 Task: Create a due date automation trigger when advanced on, on the monday of the week before a card is due add dates without a start date at 11:00 AM.
Action: Mouse moved to (930, 283)
Screenshot: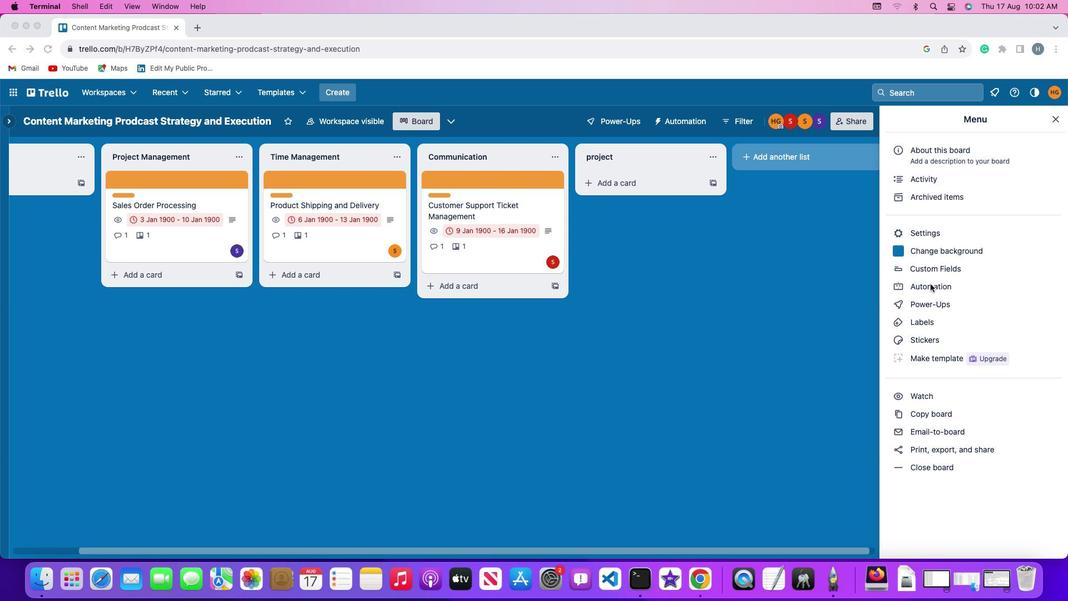 
Action: Mouse pressed left at (930, 283)
Screenshot: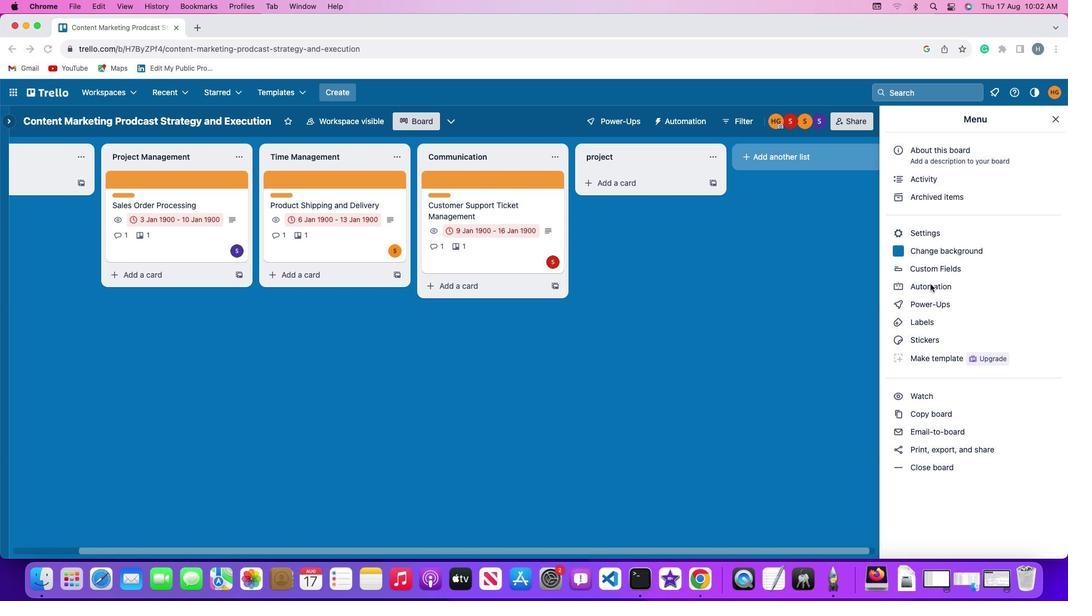 
Action: Mouse pressed left at (930, 283)
Screenshot: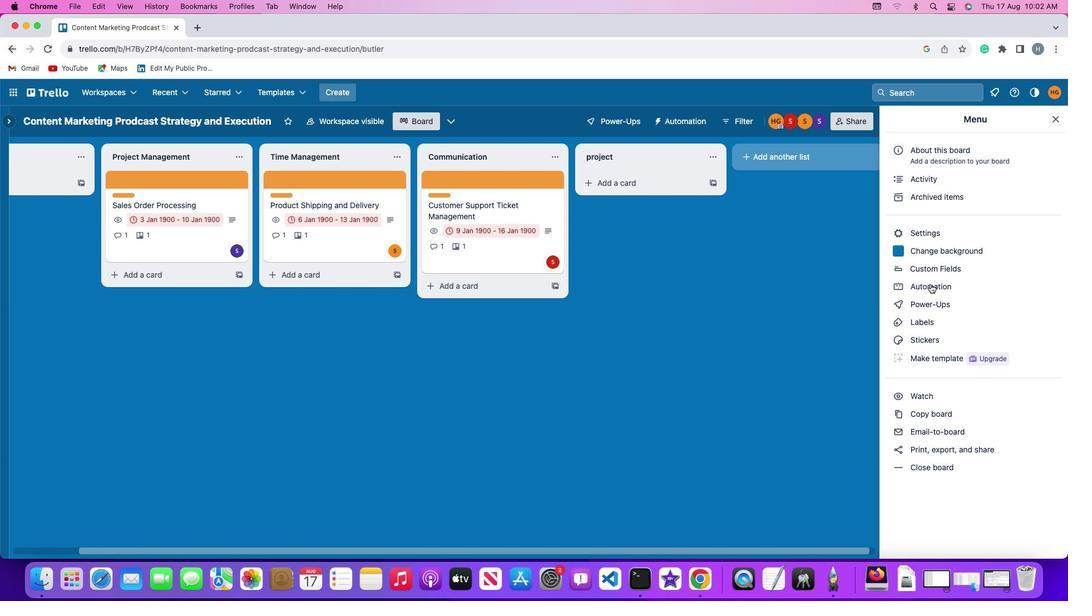 
Action: Mouse moved to (77, 262)
Screenshot: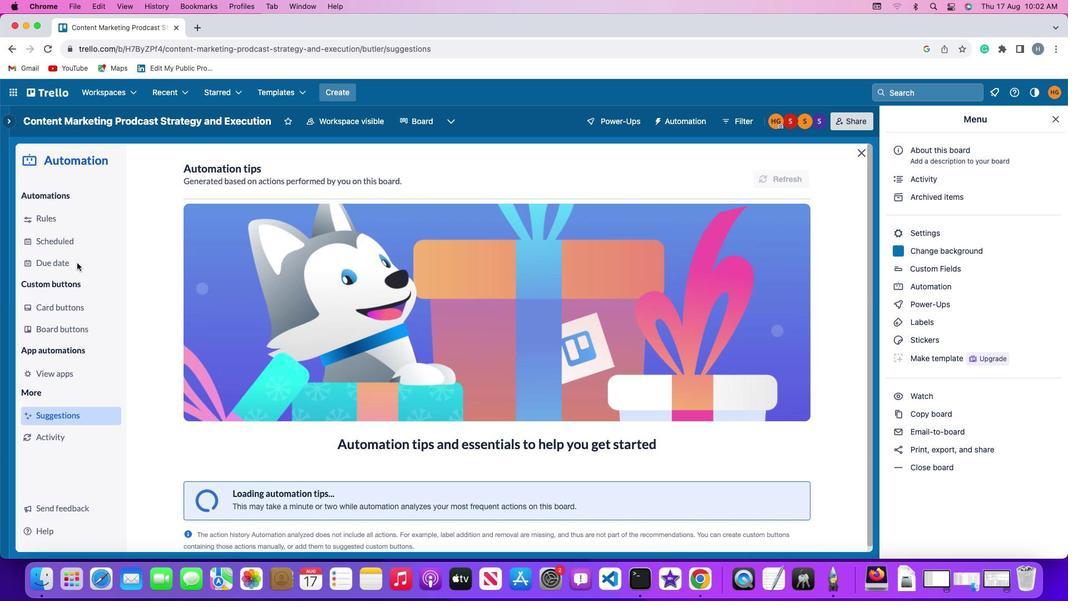 
Action: Mouse pressed left at (77, 262)
Screenshot: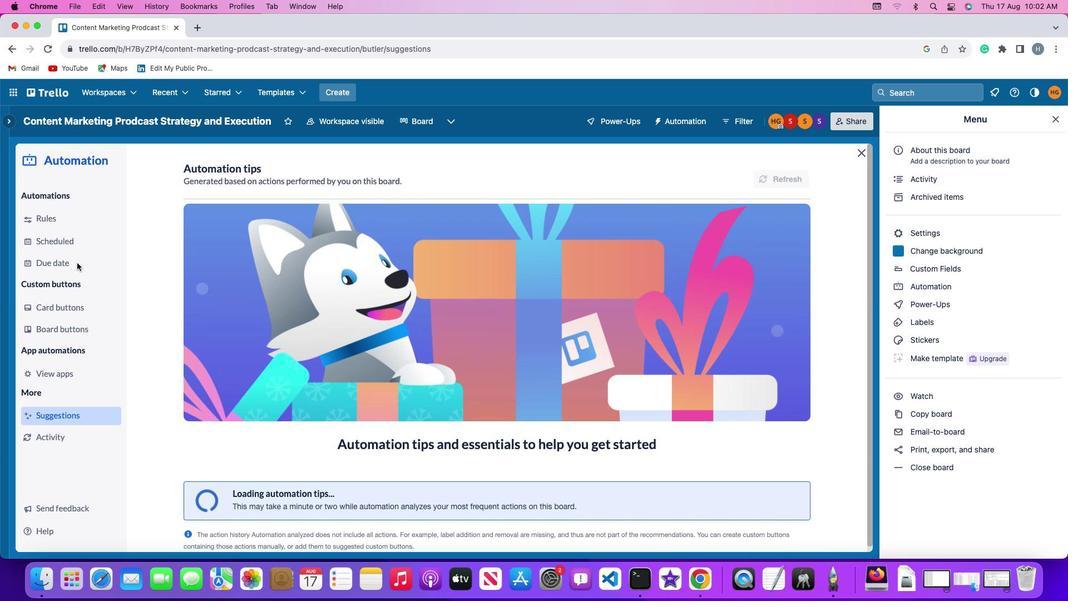 
Action: Mouse moved to (728, 174)
Screenshot: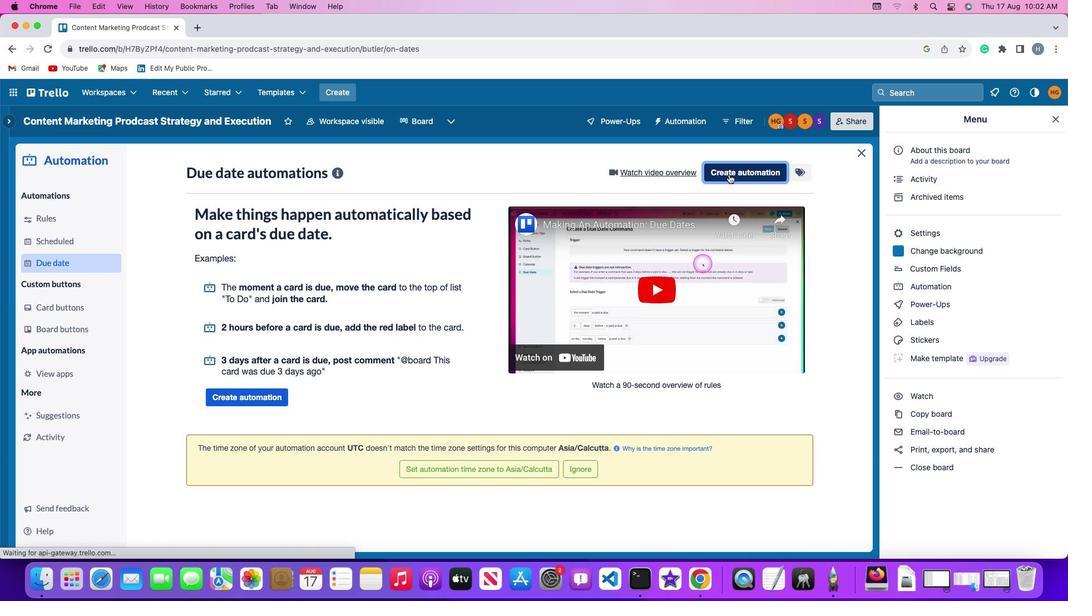 
Action: Mouse pressed left at (728, 174)
Screenshot: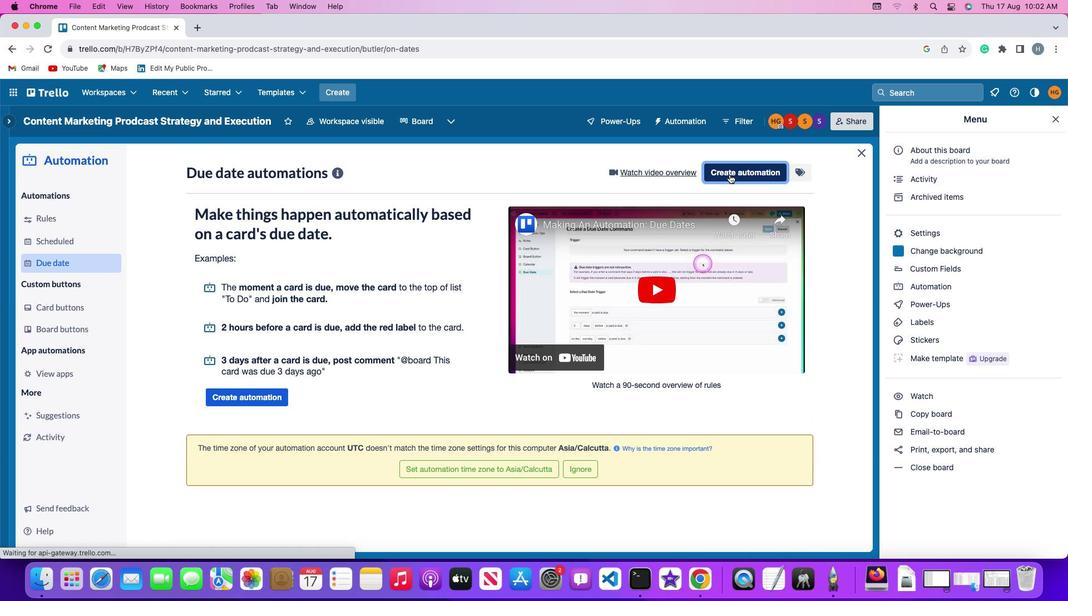 
Action: Mouse moved to (207, 277)
Screenshot: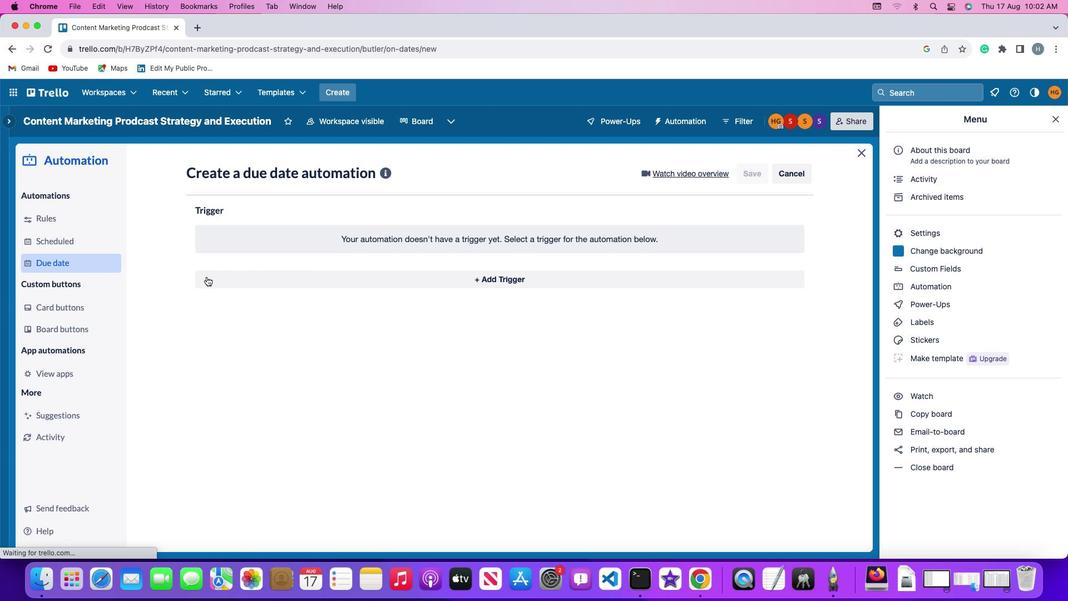 
Action: Mouse pressed left at (207, 277)
Screenshot: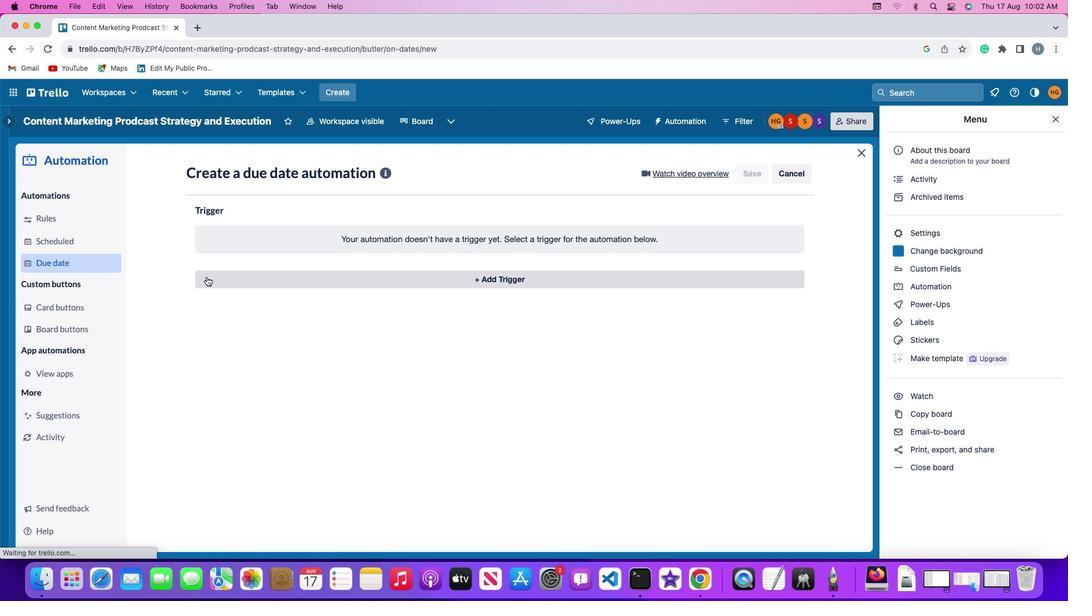 
Action: Mouse moved to (231, 484)
Screenshot: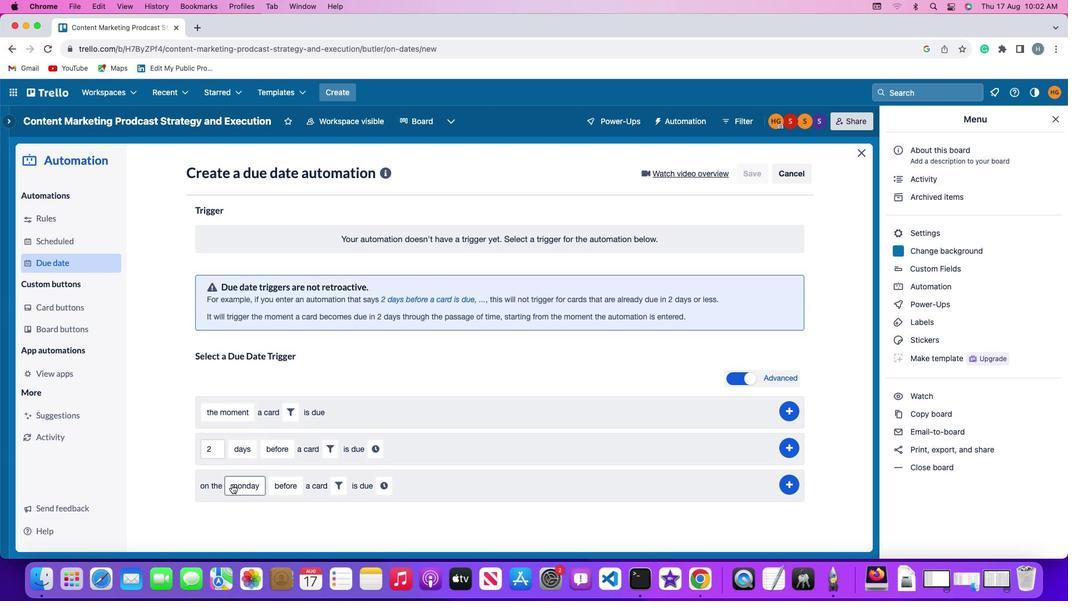 
Action: Mouse pressed left at (231, 484)
Screenshot: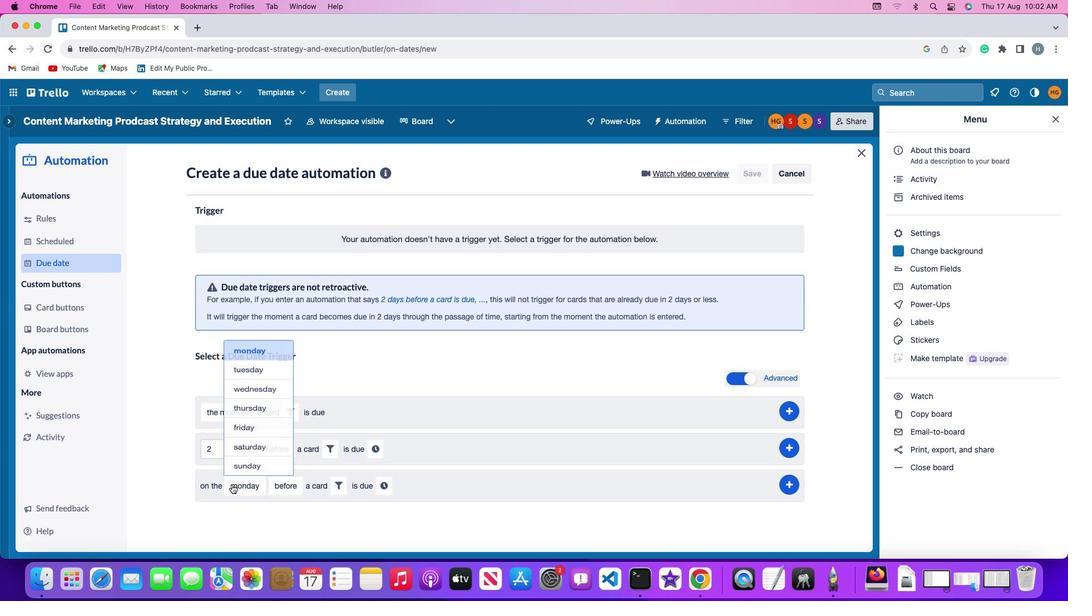 
Action: Mouse moved to (250, 331)
Screenshot: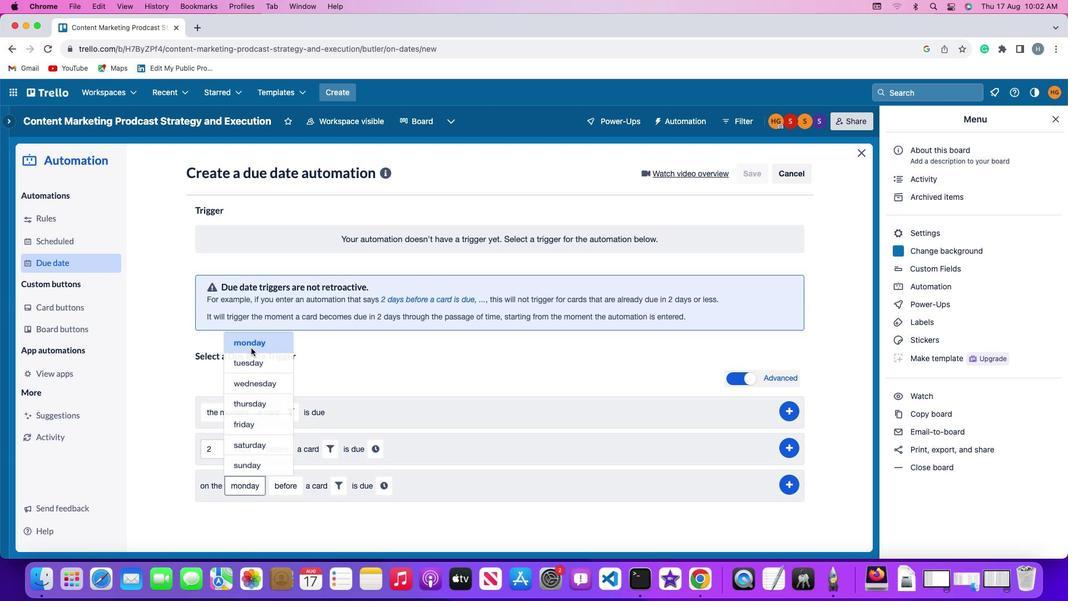 
Action: Mouse pressed left at (250, 331)
Screenshot: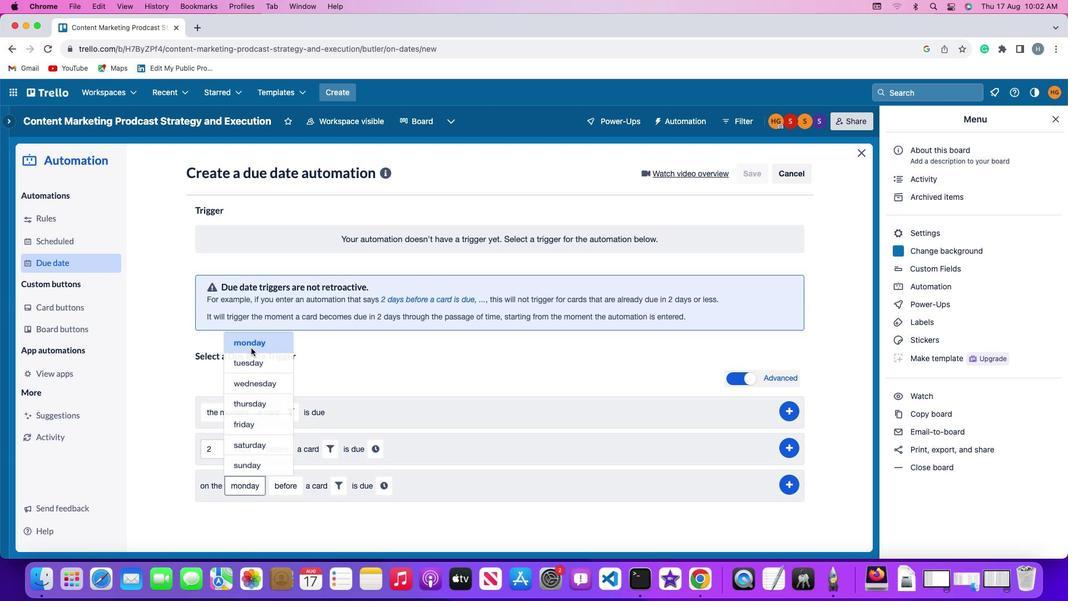 
Action: Mouse moved to (275, 488)
Screenshot: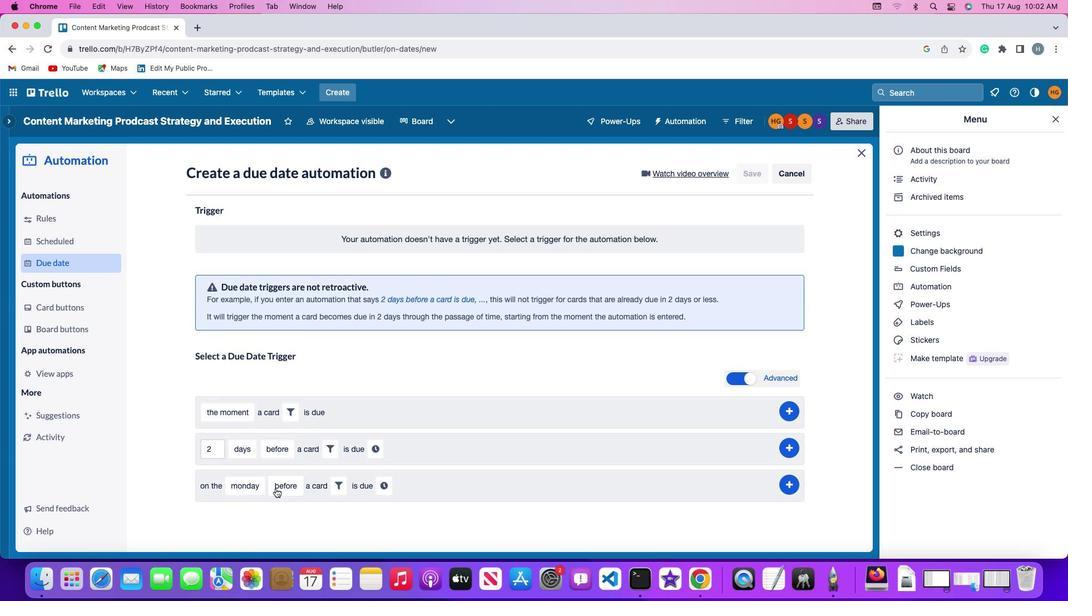 
Action: Mouse pressed left at (275, 488)
Screenshot: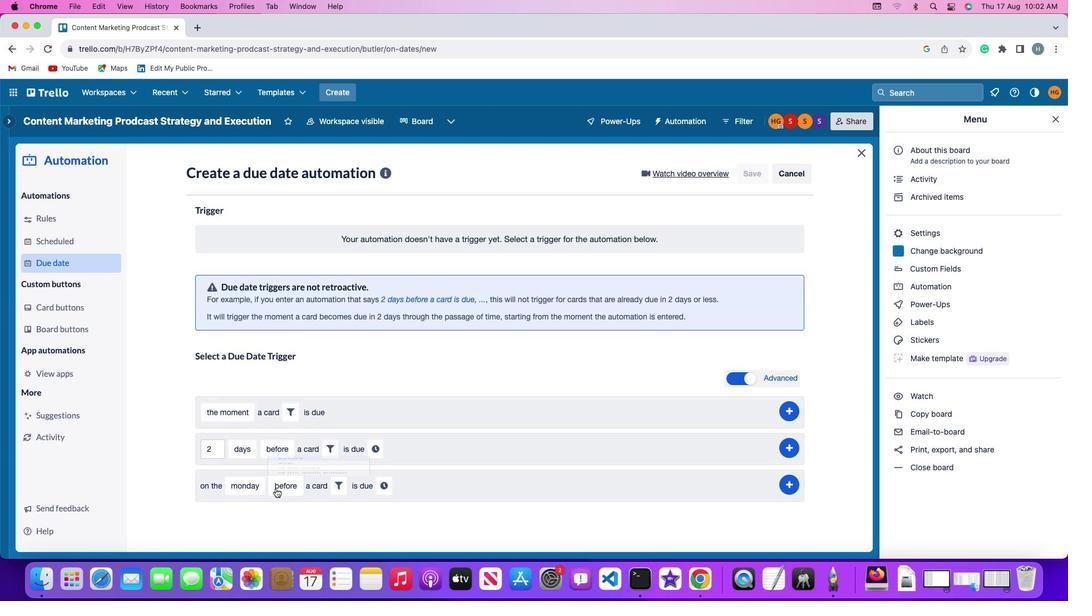 
Action: Mouse moved to (287, 466)
Screenshot: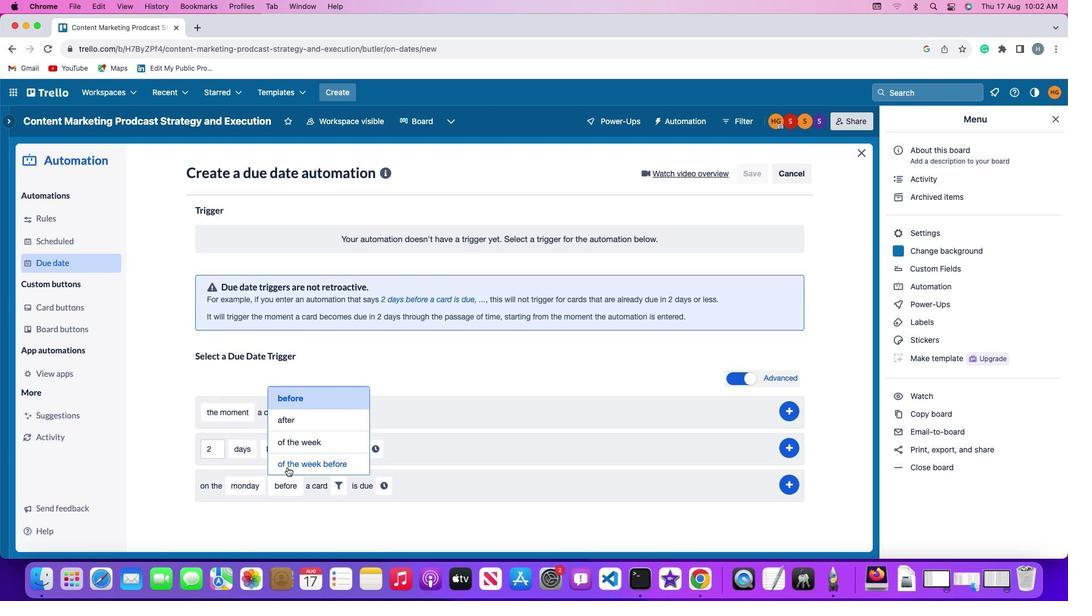 
Action: Mouse pressed left at (287, 466)
Screenshot: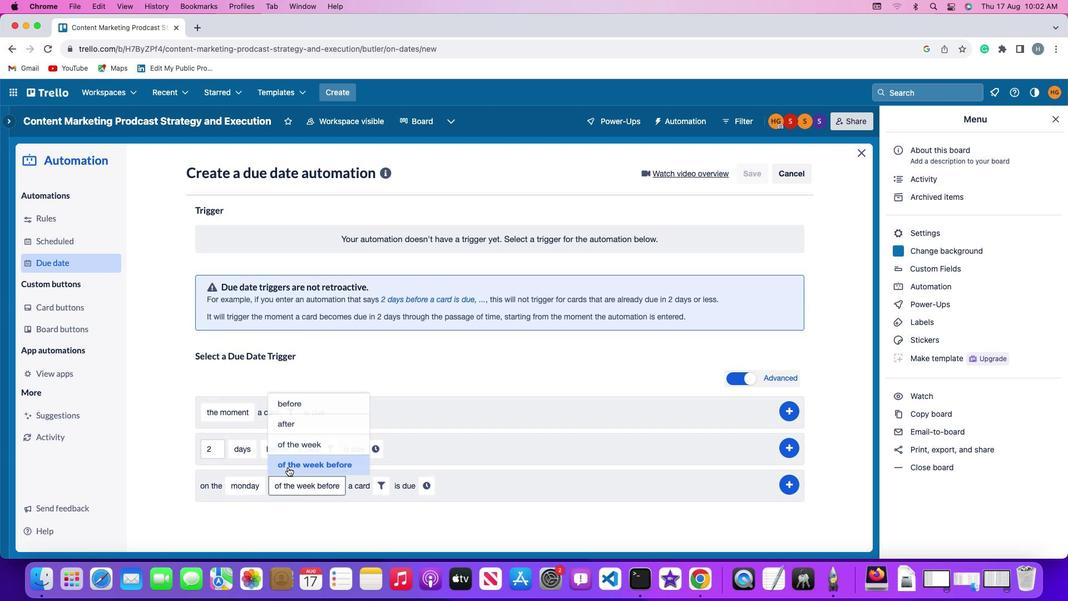 
Action: Mouse moved to (375, 484)
Screenshot: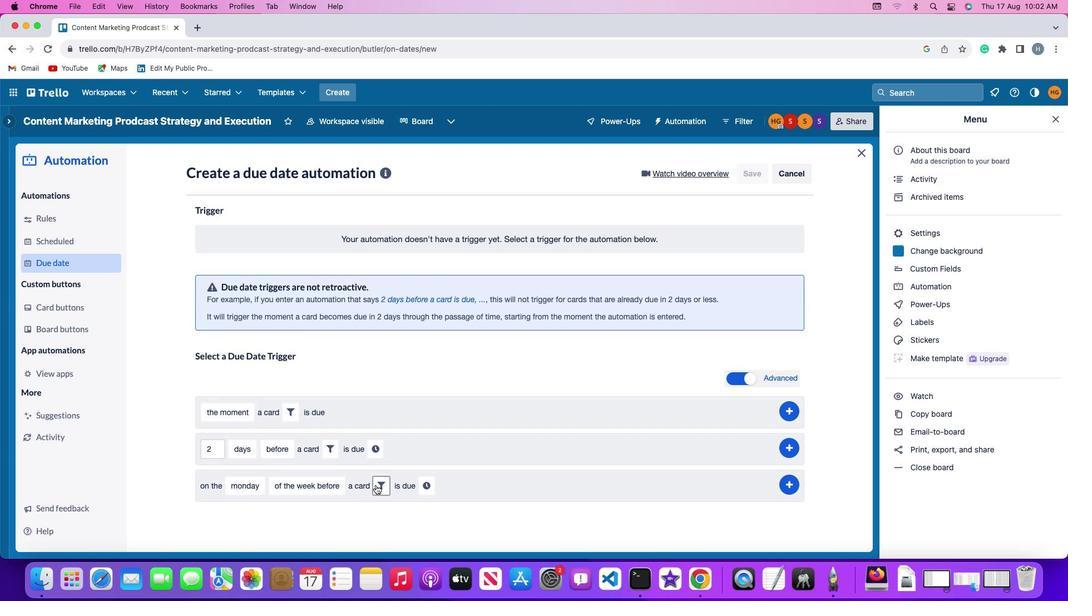 
Action: Mouse pressed left at (375, 484)
Screenshot: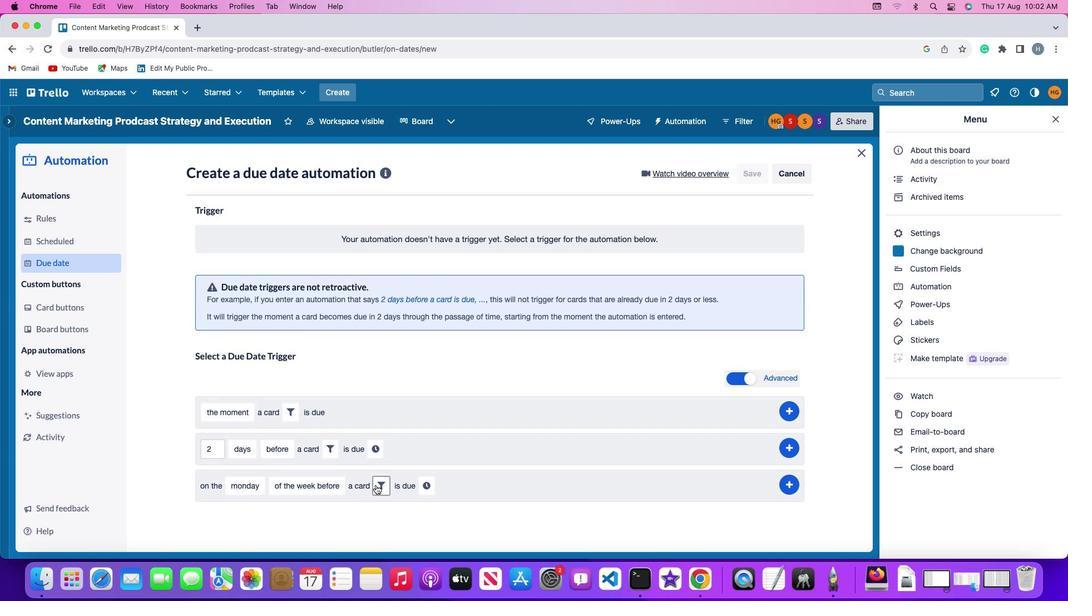 
Action: Mouse moved to (440, 519)
Screenshot: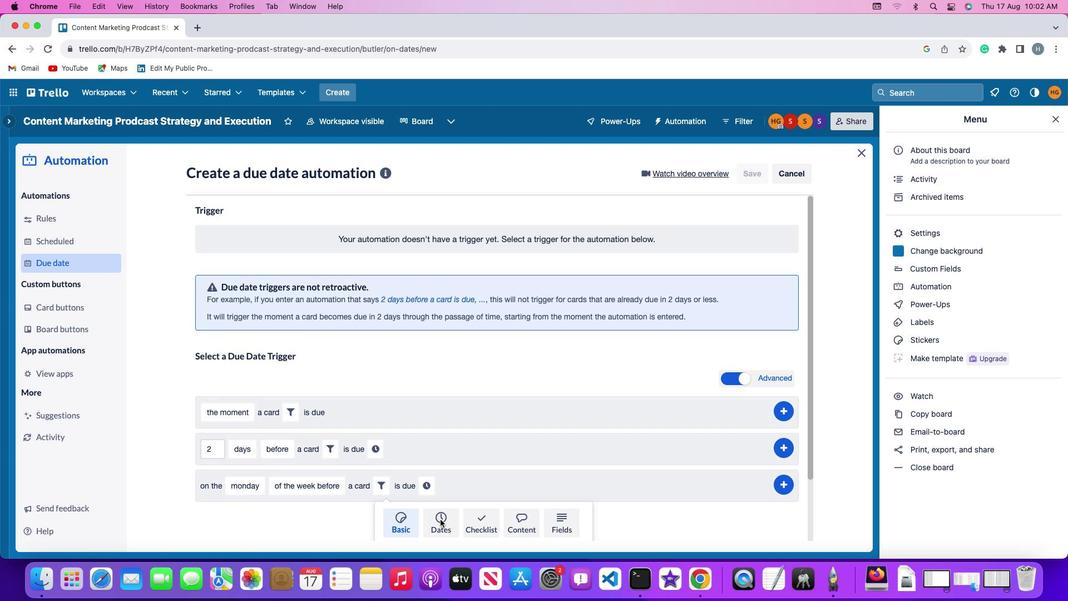 
Action: Mouse pressed left at (440, 519)
Screenshot: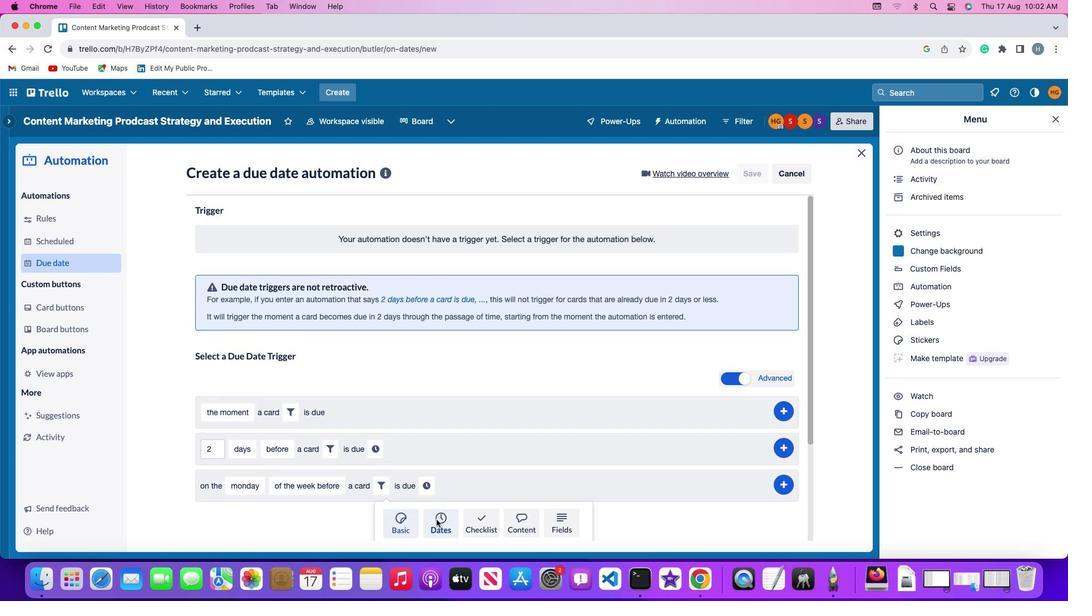 
Action: Mouse moved to (355, 515)
Screenshot: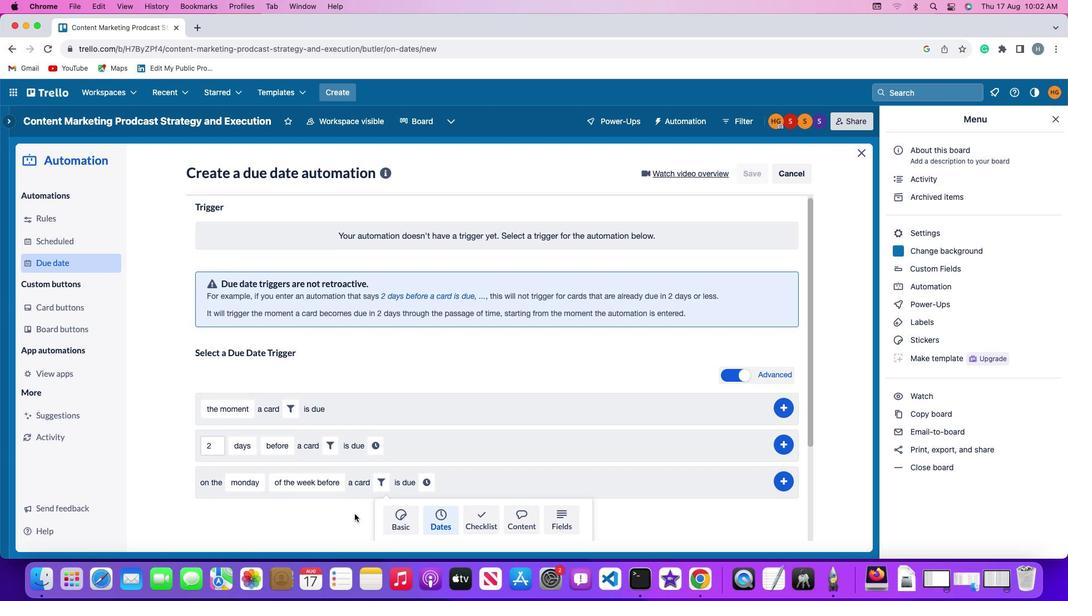 
Action: Mouse scrolled (355, 515) with delta (0, 0)
Screenshot: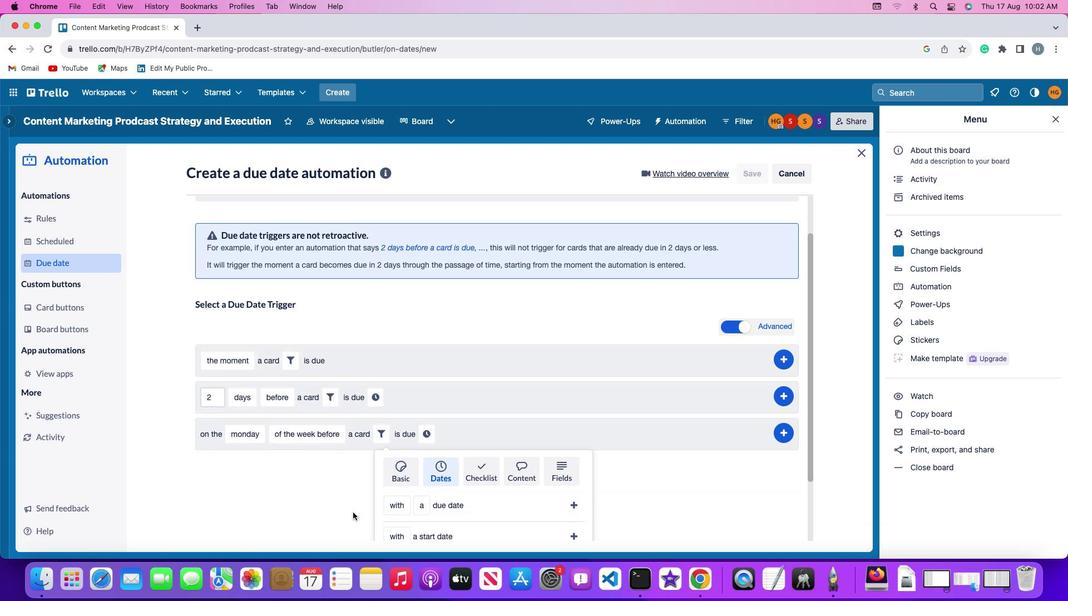 
Action: Mouse scrolled (355, 515) with delta (0, 0)
Screenshot: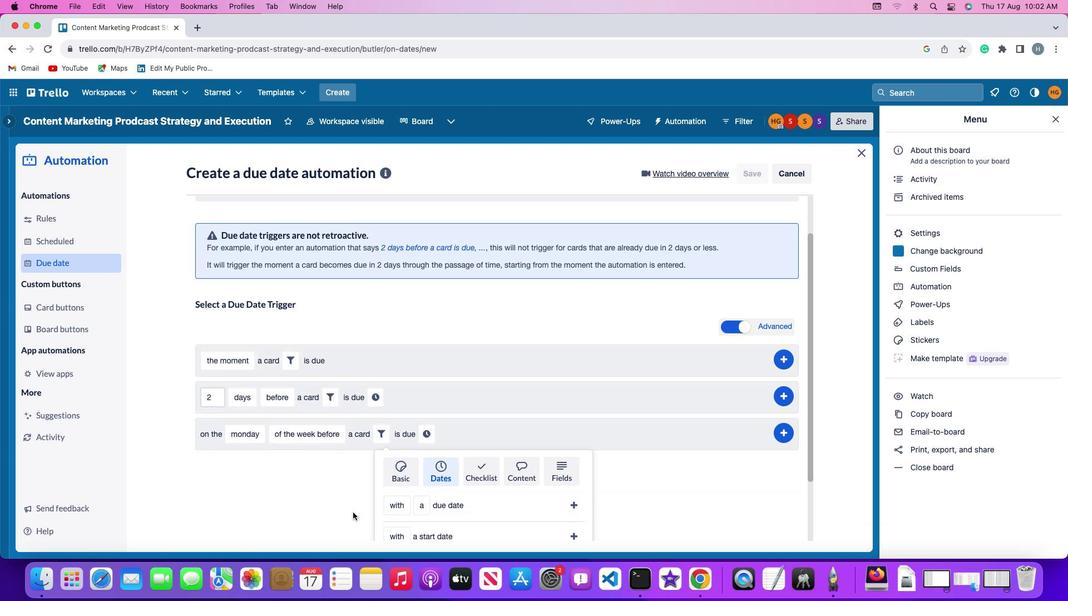 
Action: Mouse scrolled (355, 515) with delta (0, -1)
Screenshot: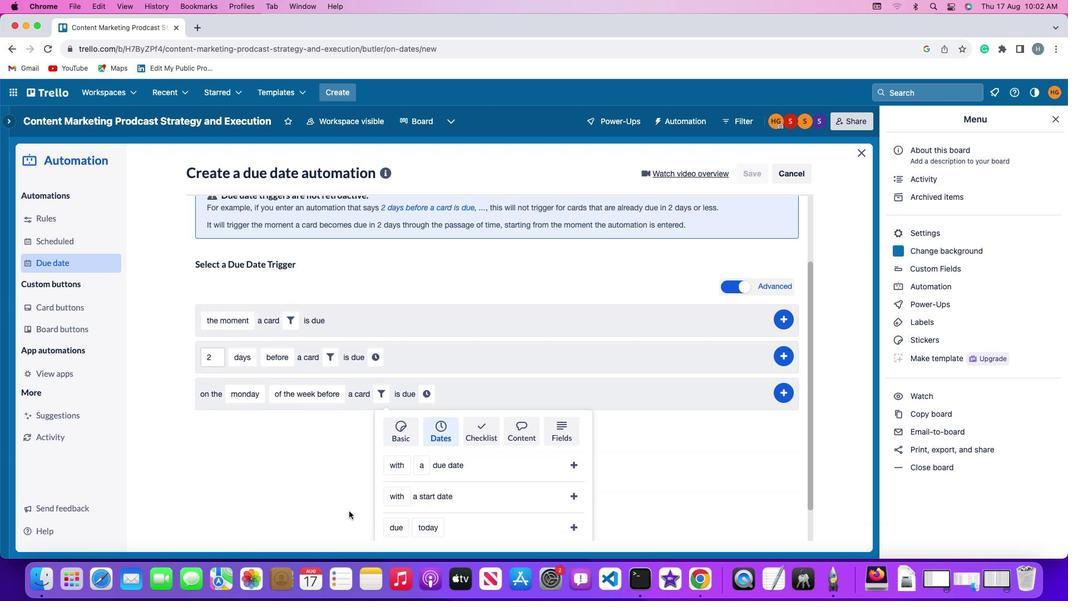 
Action: Mouse moved to (355, 515)
Screenshot: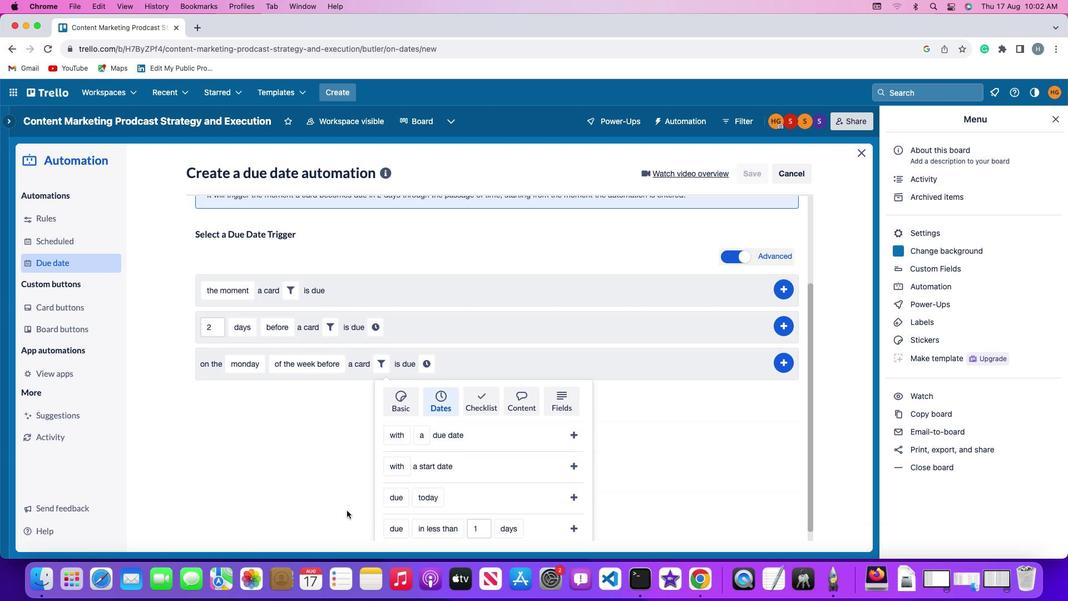 
Action: Mouse scrolled (355, 515) with delta (0, -2)
Screenshot: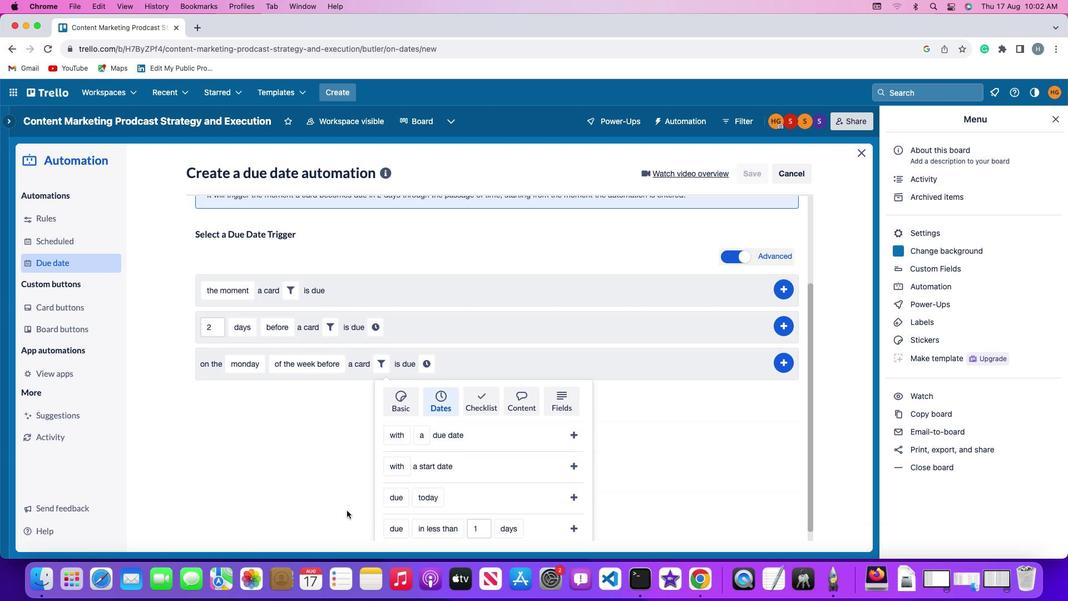 
Action: Mouse moved to (354, 513)
Screenshot: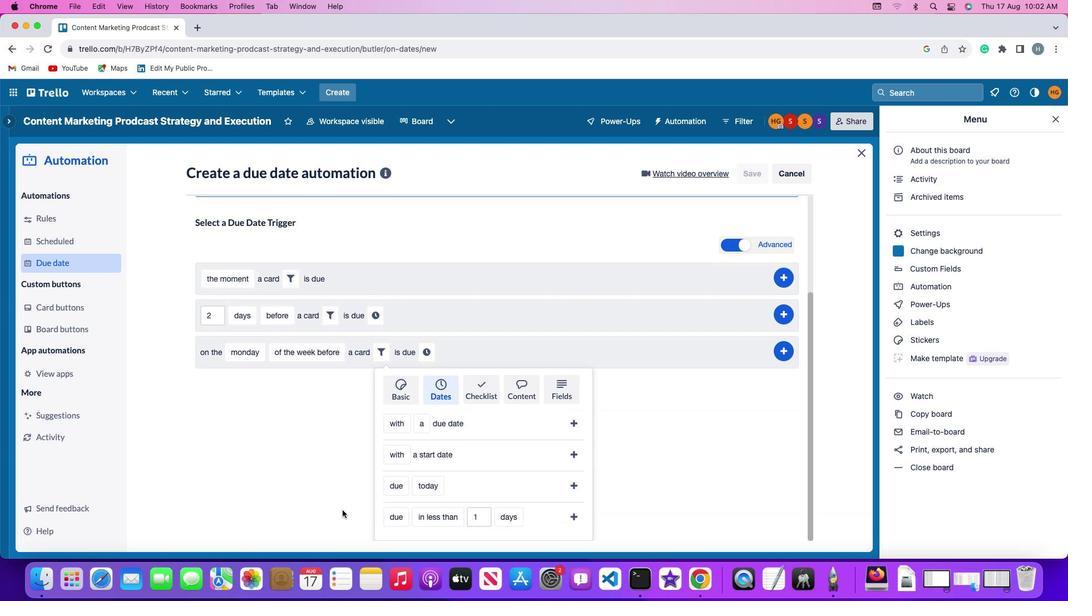 
Action: Mouse scrolled (354, 513) with delta (0, -3)
Screenshot: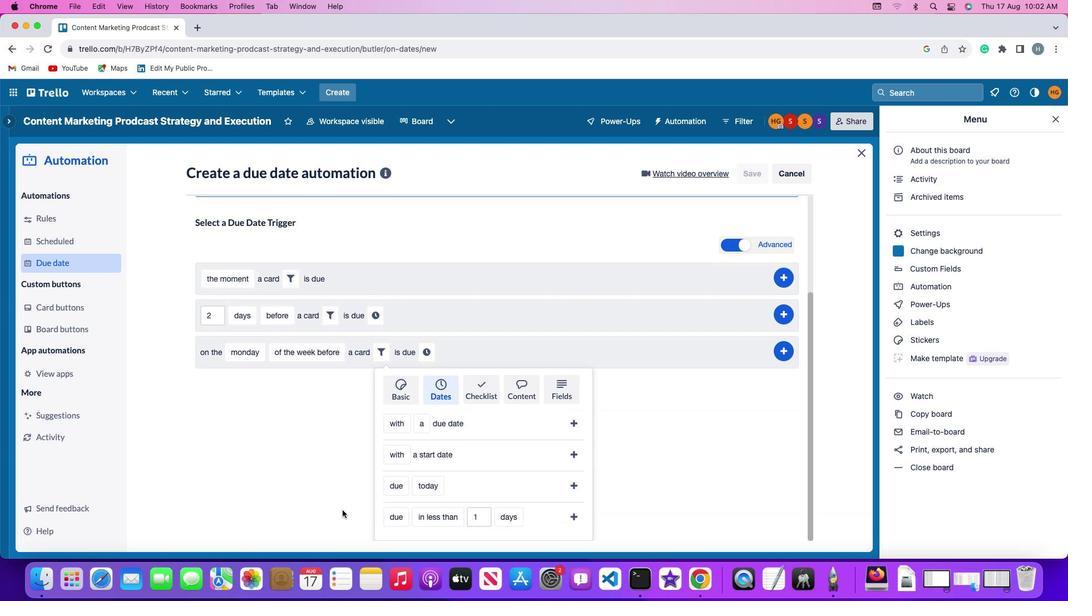 
Action: Mouse moved to (395, 449)
Screenshot: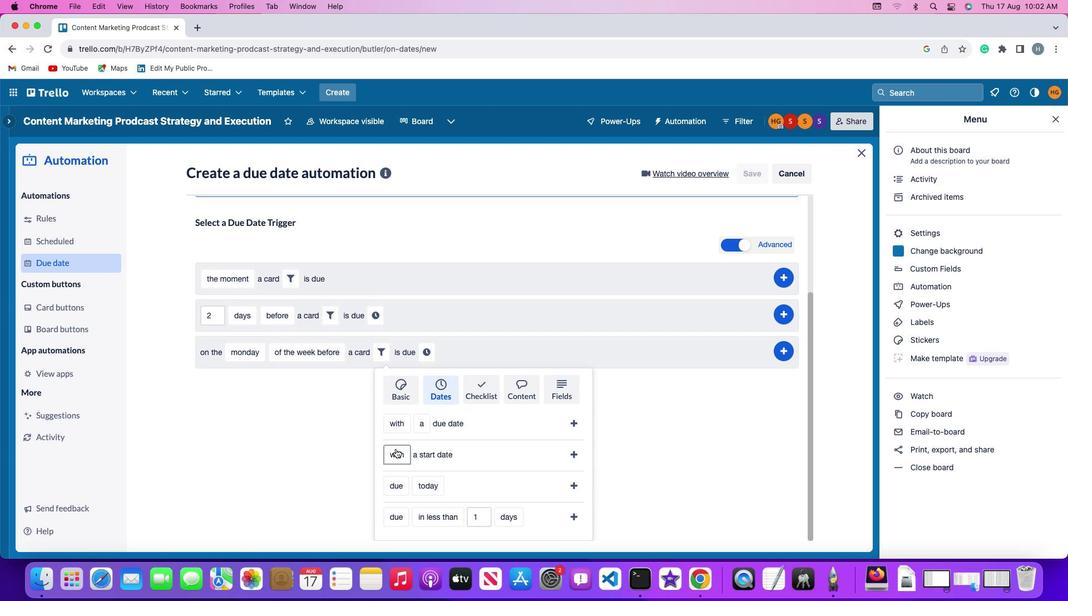 
Action: Mouse pressed left at (395, 449)
Screenshot: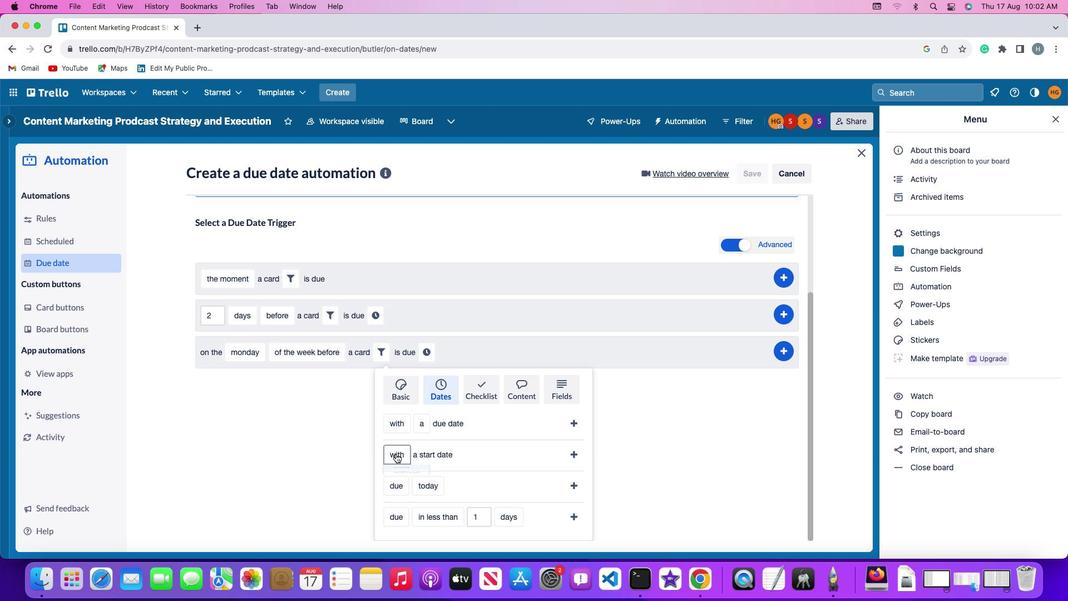 
Action: Mouse moved to (403, 496)
Screenshot: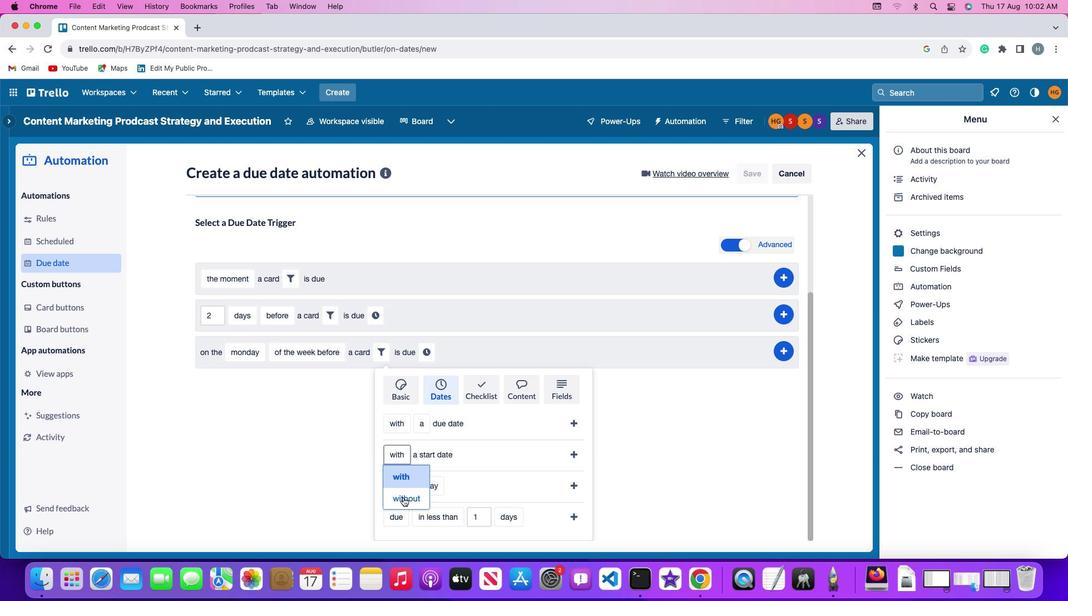 
Action: Mouse pressed left at (403, 496)
Screenshot: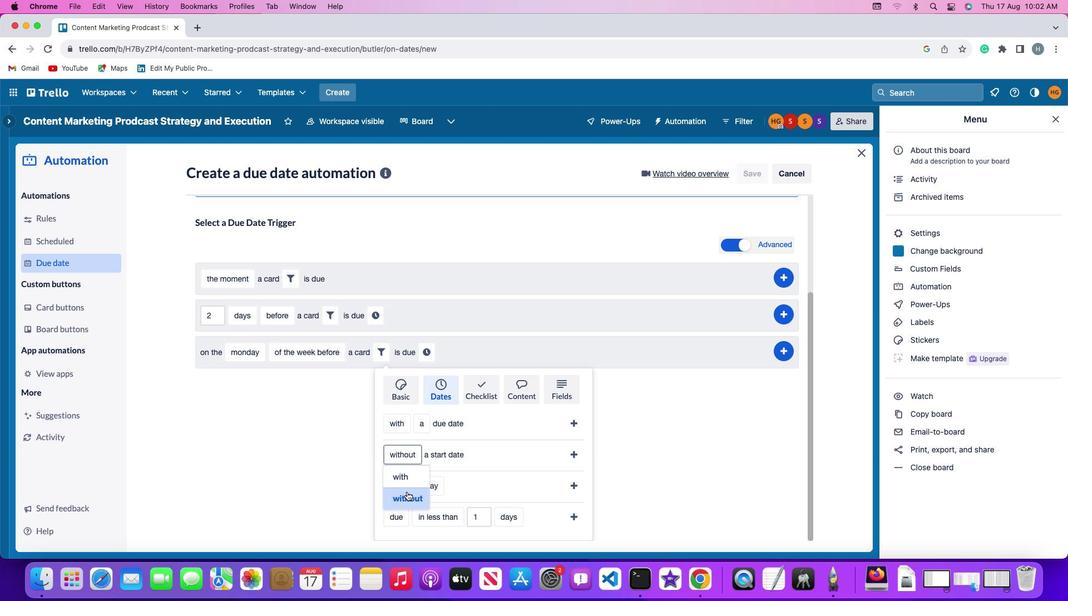 
Action: Mouse moved to (578, 452)
Screenshot: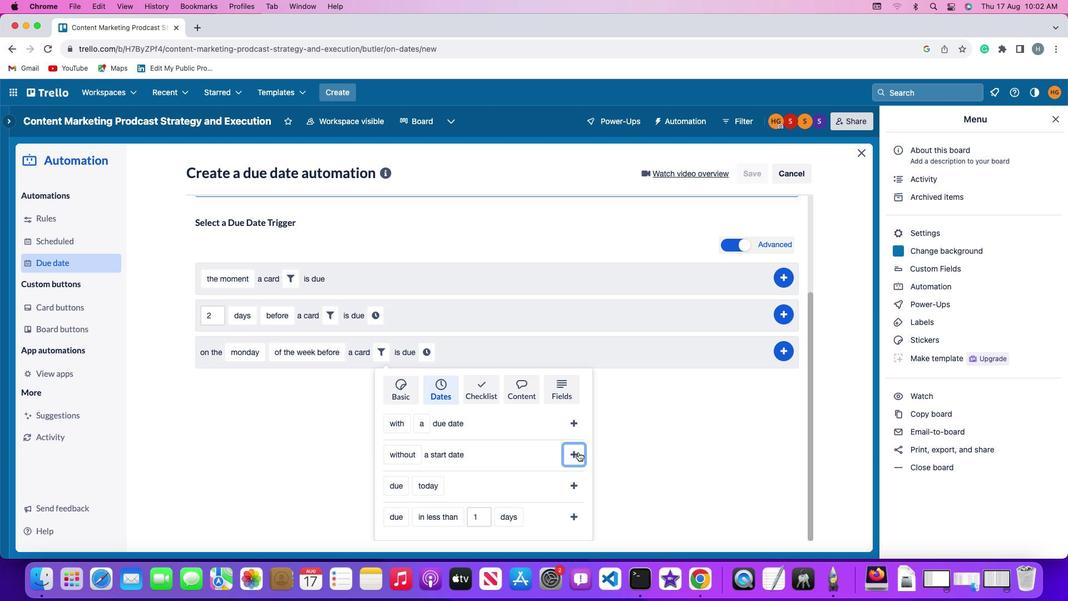 
Action: Mouse pressed left at (578, 452)
Screenshot: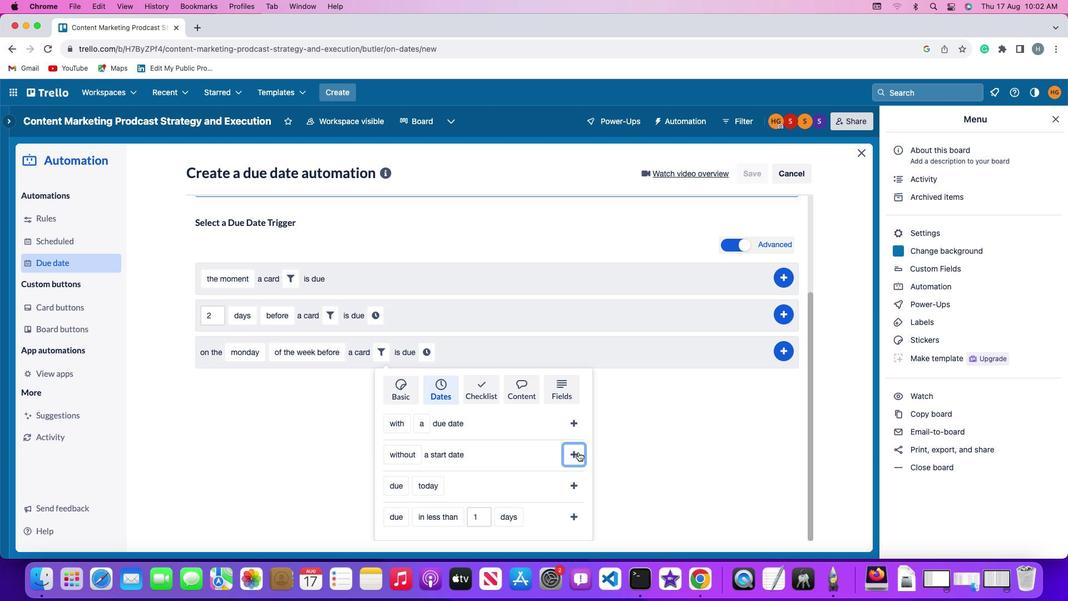 
Action: Mouse moved to (521, 485)
Screenshot: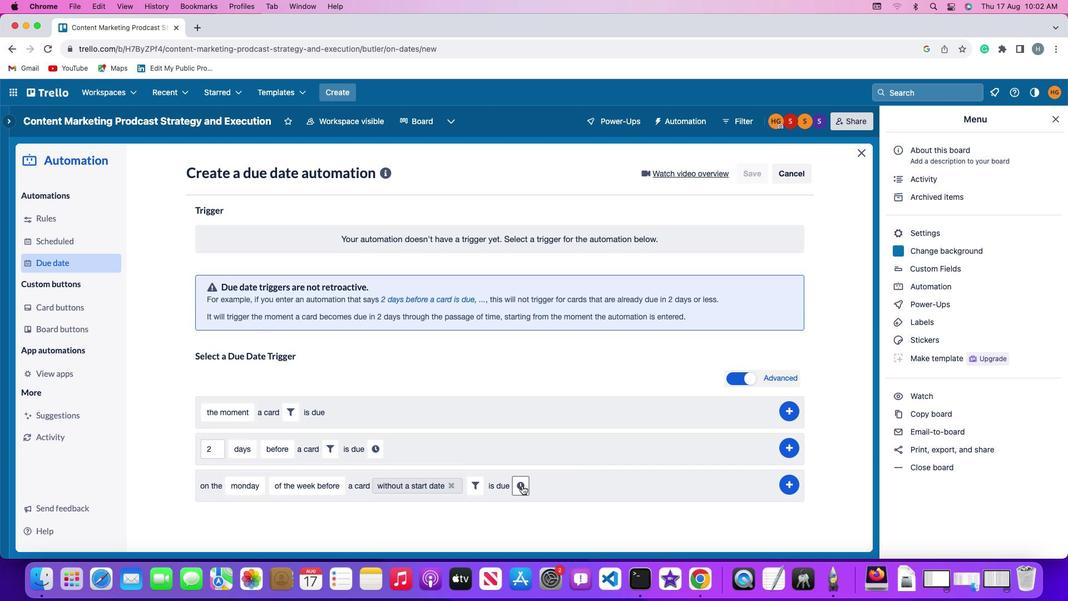 
Action: Mouse pressed left at (521, 485)
Screenshot: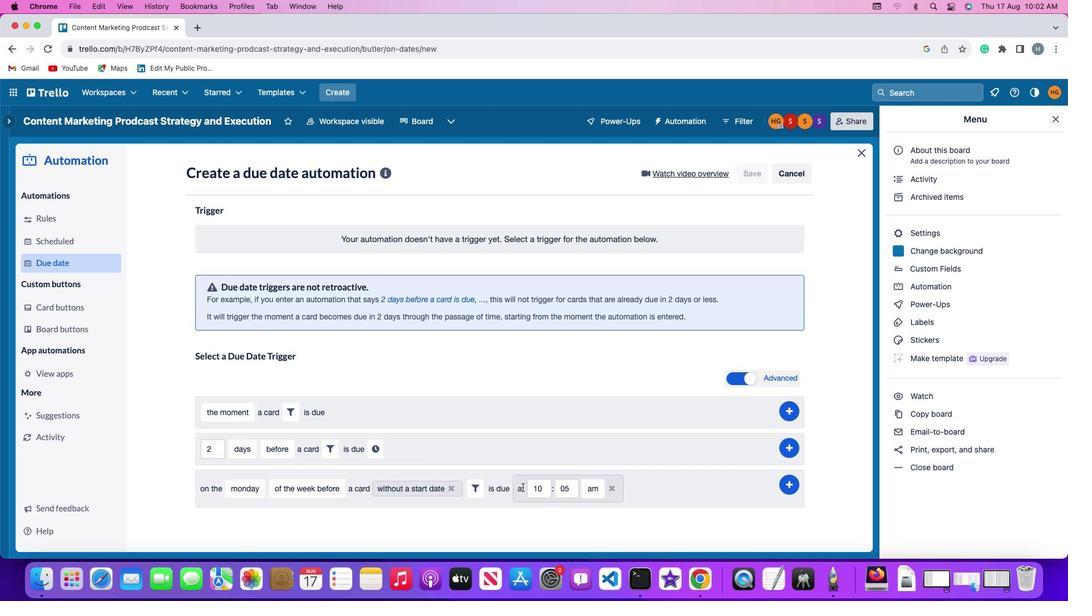 
Action: Mouse moved to (544, 488)
Screenshot: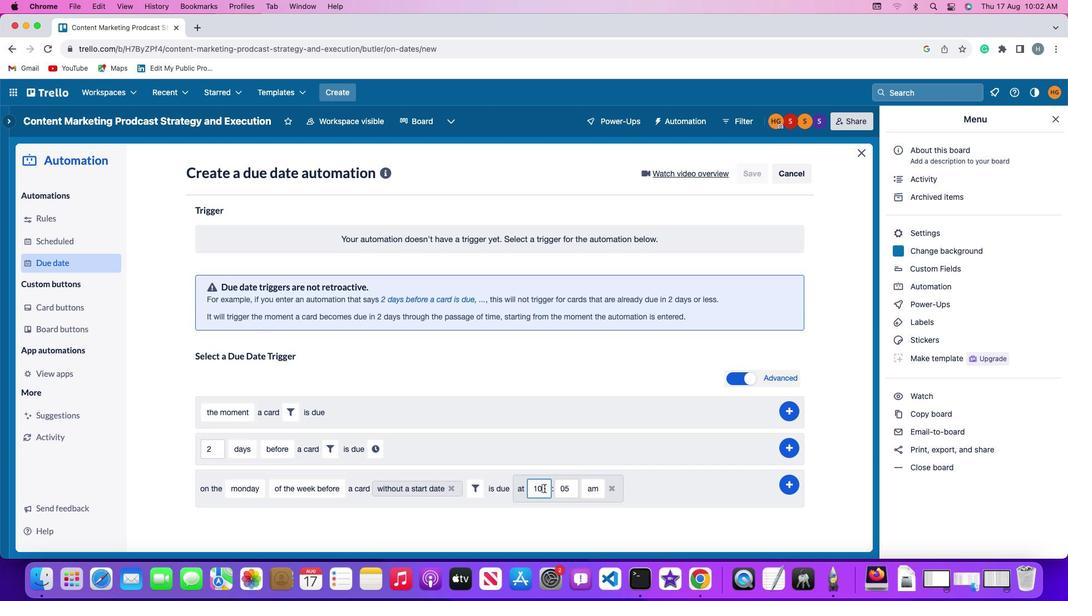 
Action: Mouse pressed left at (544, 488)
Screenshot: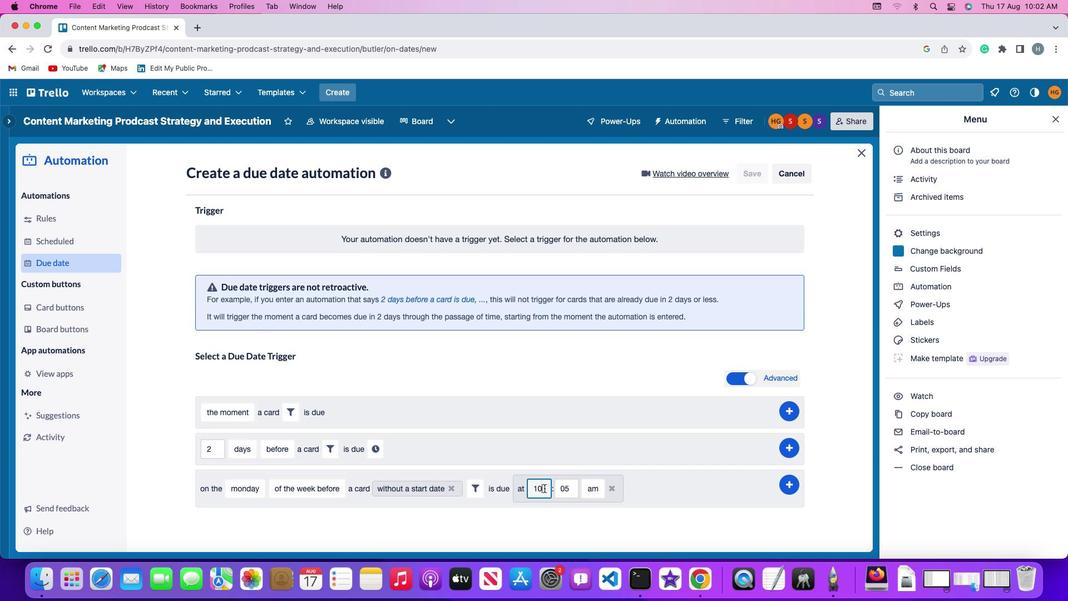 
Action: Key pressed Key.backspaceKey.backspace'1''1'
Screenshot: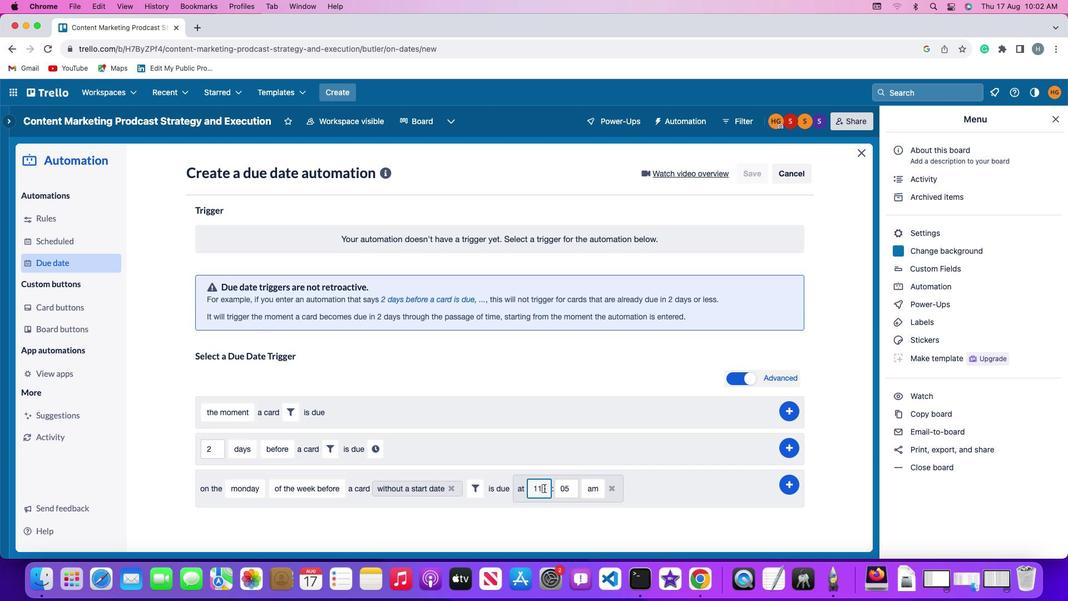 
Action: Mouse moved to (568, 488)
Screenshot: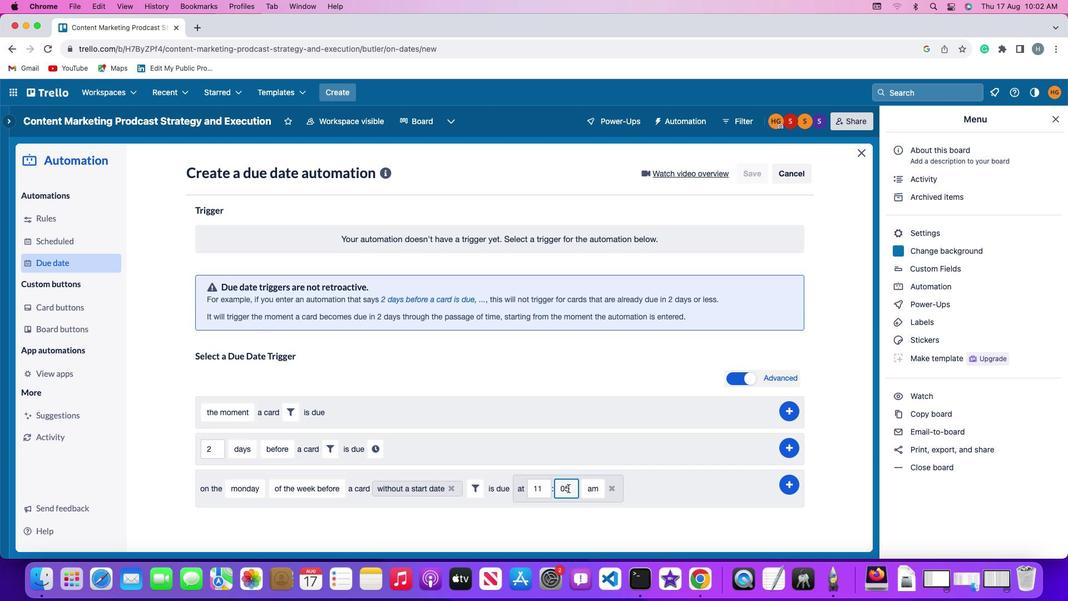 
Action: Mouse pressed left at (568, 488)
Screenshot: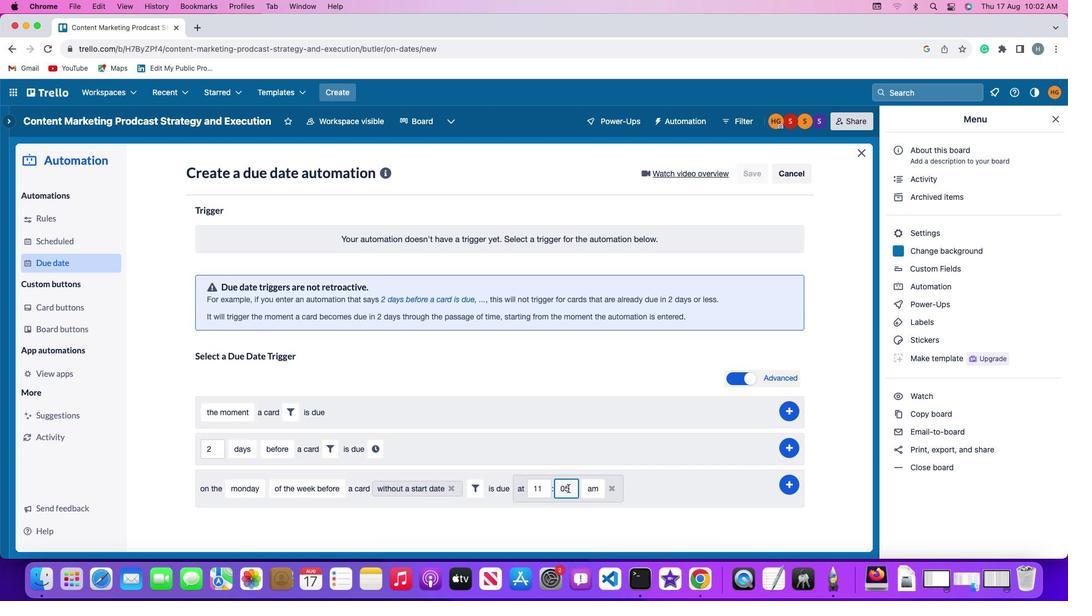
Action: Key pressed Key.backspaceKey.backspace'0''0'
Screenshot: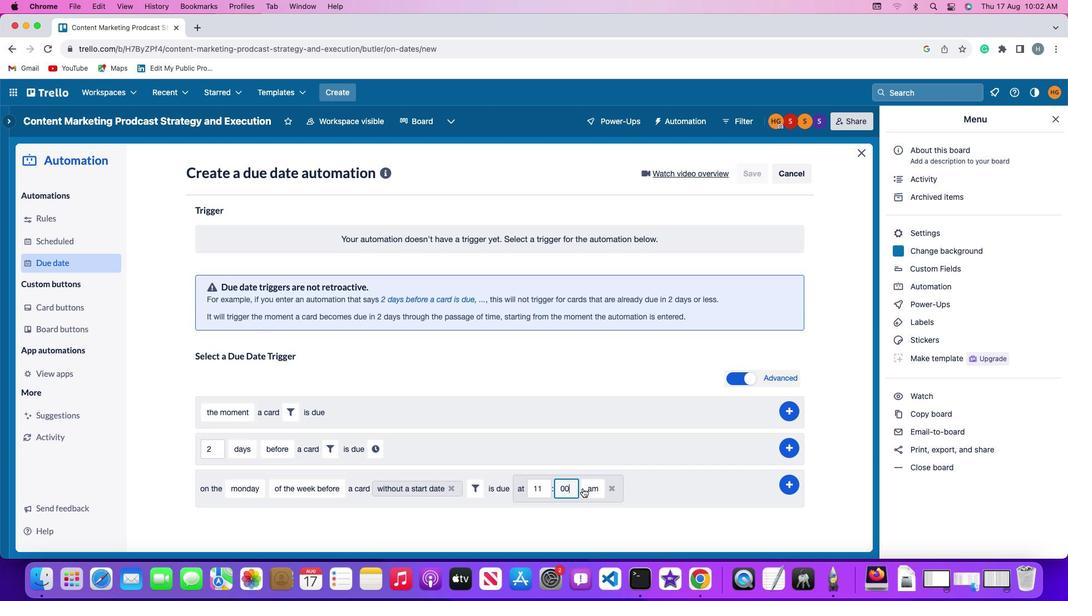 
Action: Mouse moved to (594, 488)
Screenshot: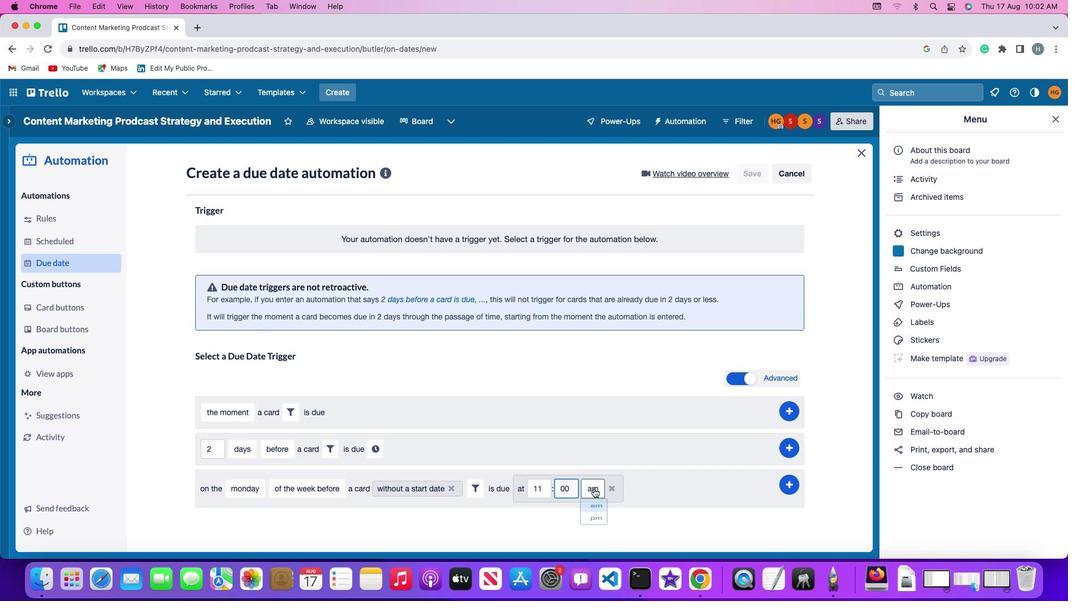 
Action: Mouse pressed left at (594, 488)
Screenshot: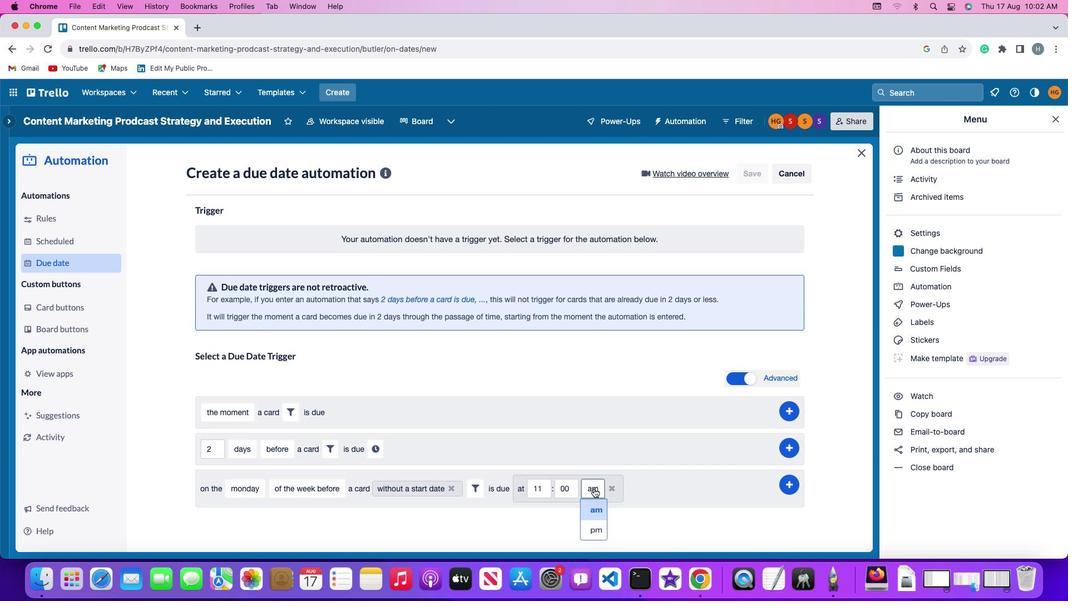 
Action: Mouse moved to (594, 510)
Screenshot: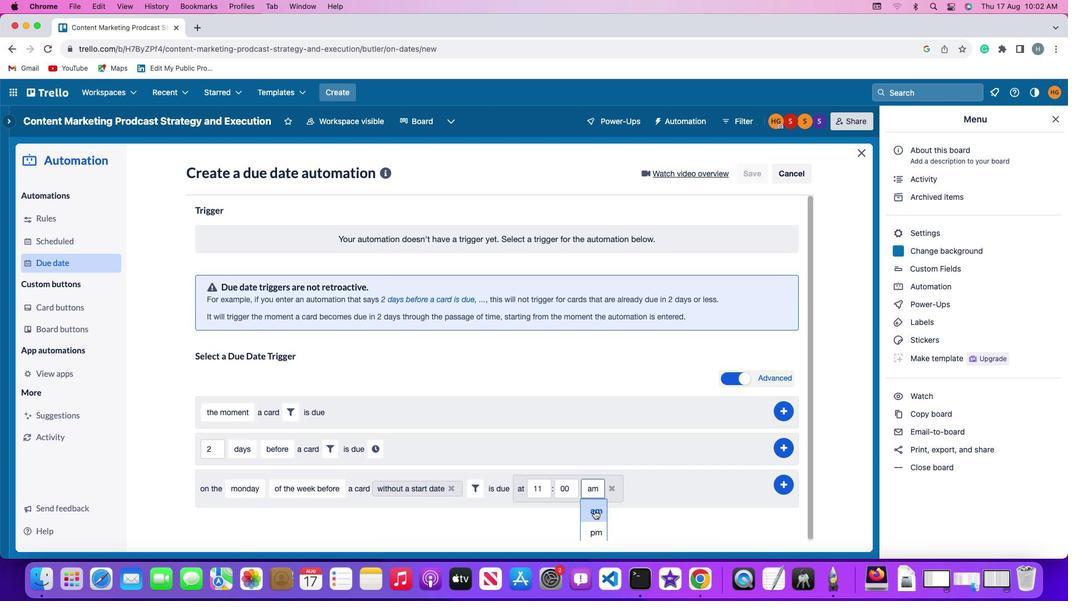 
Action: Mouse pressed left at (594, 510)
Screenshot: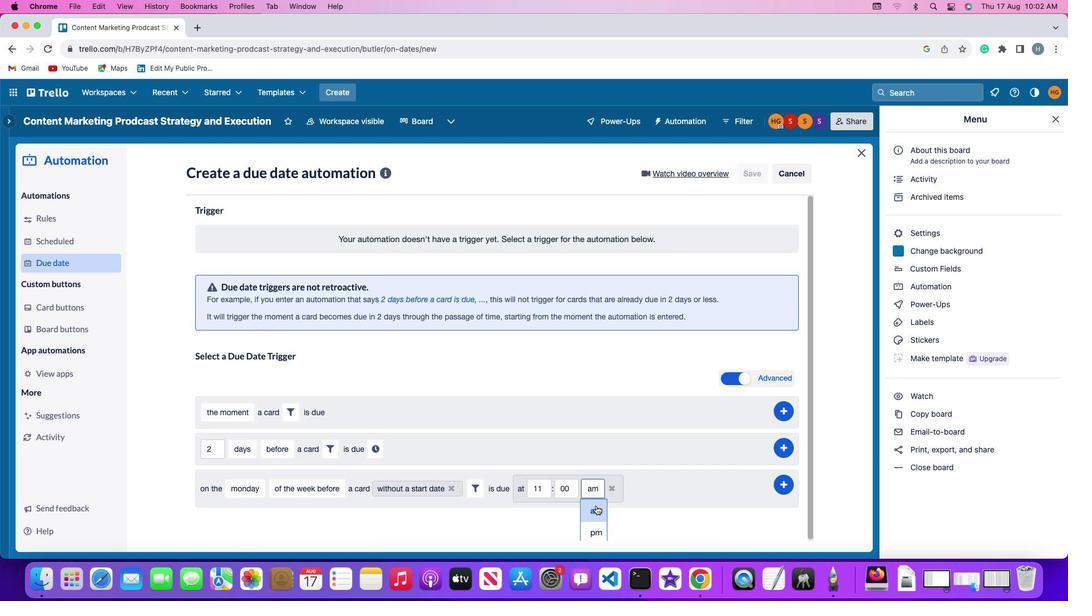 
Action: Mouse moved to (790, 481)
Screenshot: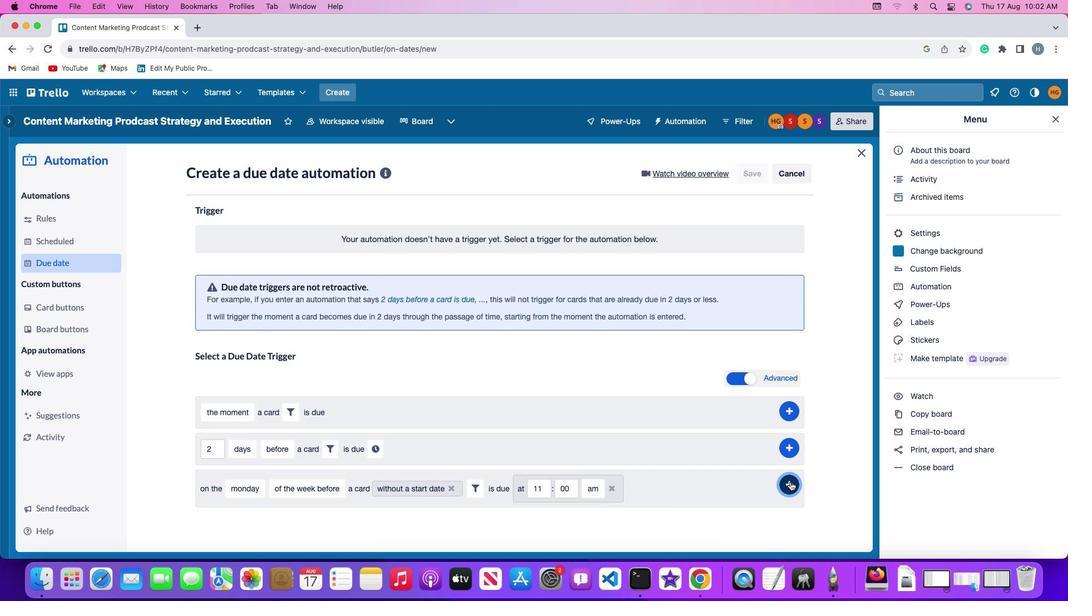
Action: Mouse pressed left at (790, 481)
Screenshot: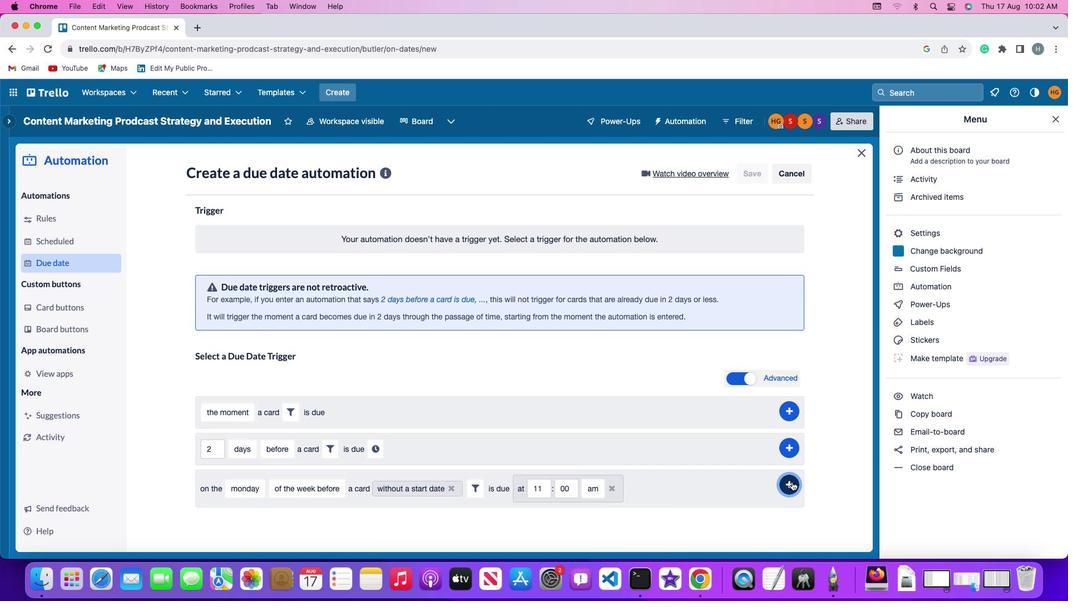 
Action: Mouse moved to (824, 391)
Screenshot: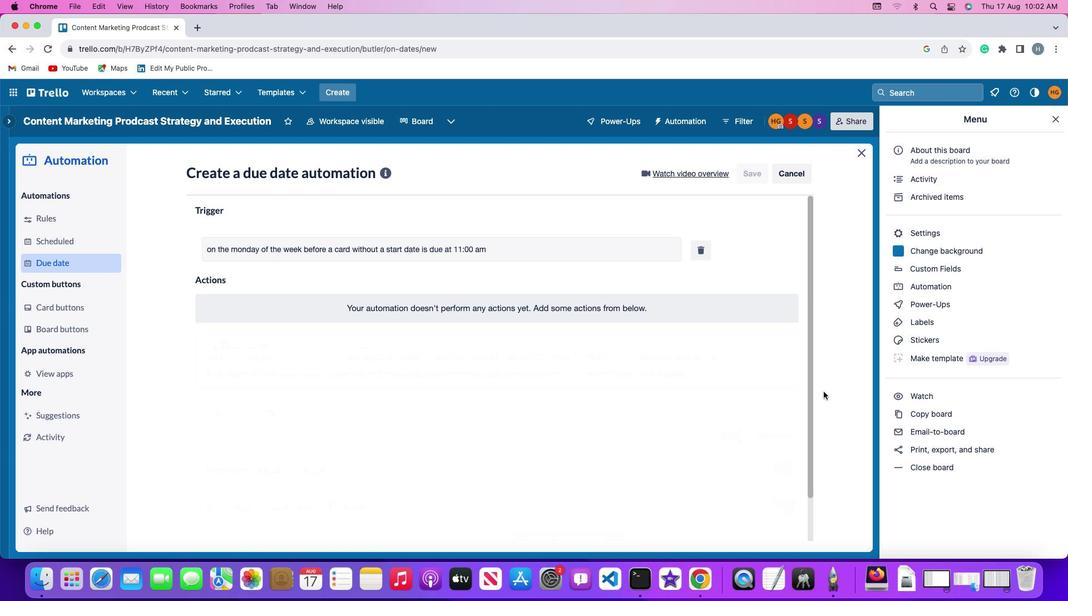 
